 Task: Check item "homepage mockup".
Action: Mouse moved to (693, 205)
Screenshot: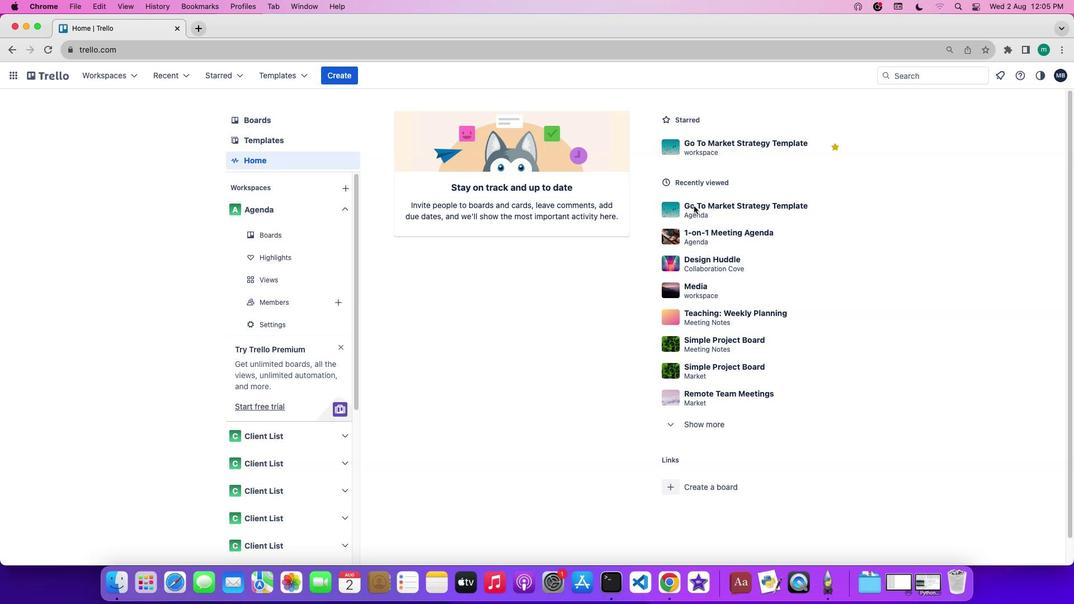 
Action: Mouse pressed left at (693, 205)
Screenshot: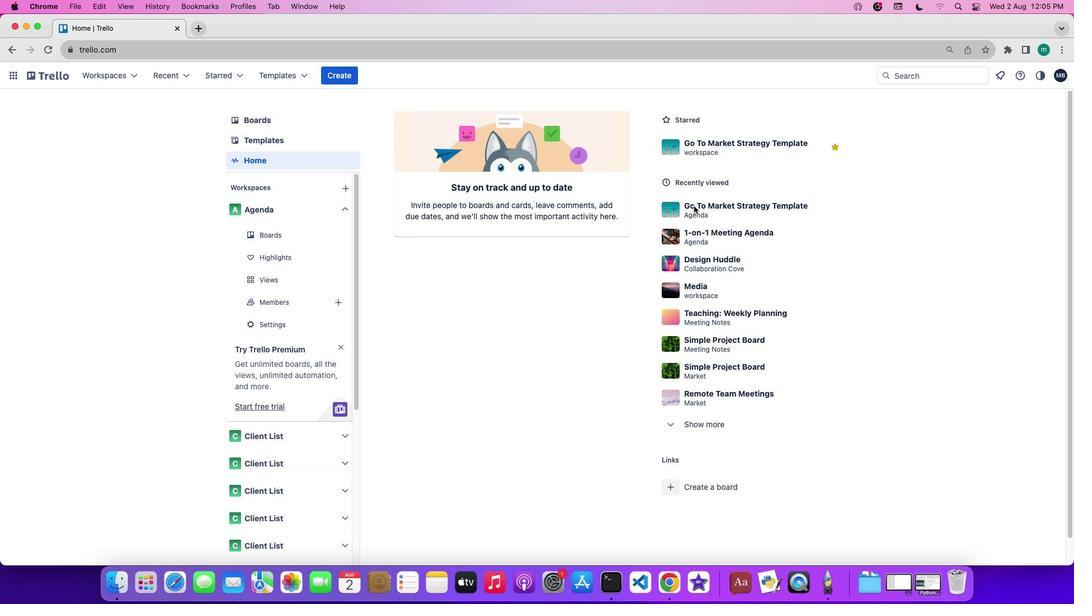 
Action: Mouse pressed left at (693, 205)
Screenshot: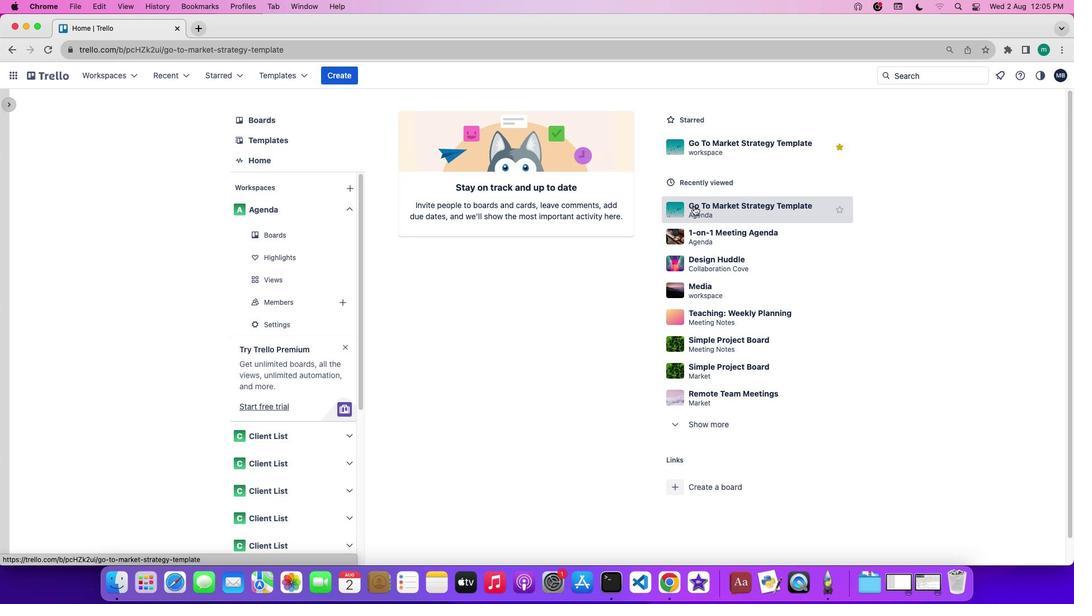 
Action: Mouse moved to (961, 239)
Screenshot: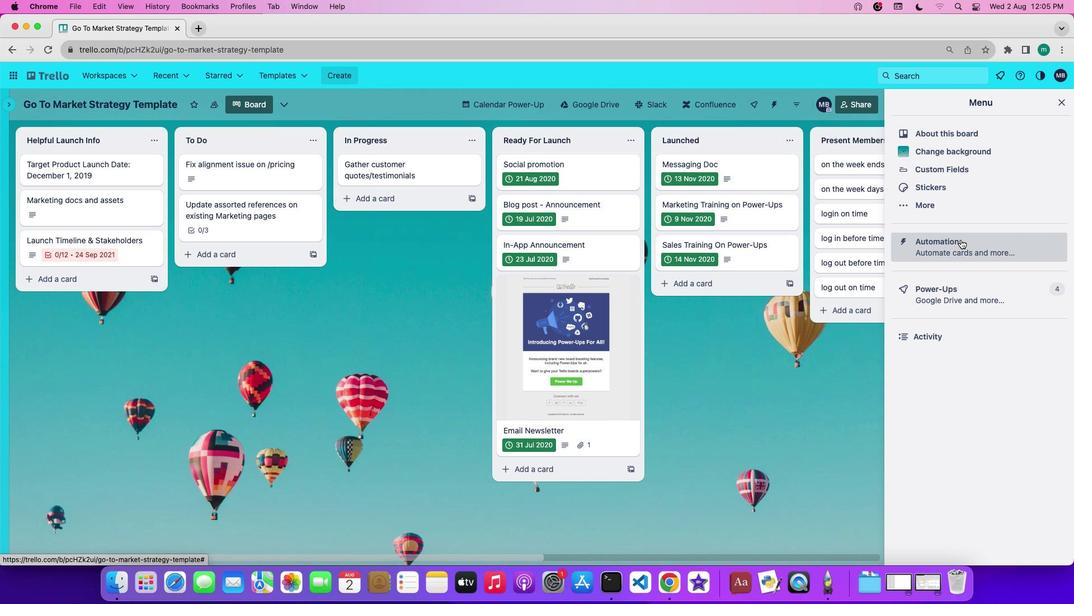 
Action: Mouse pressed left at (961, 239)
Screenshot: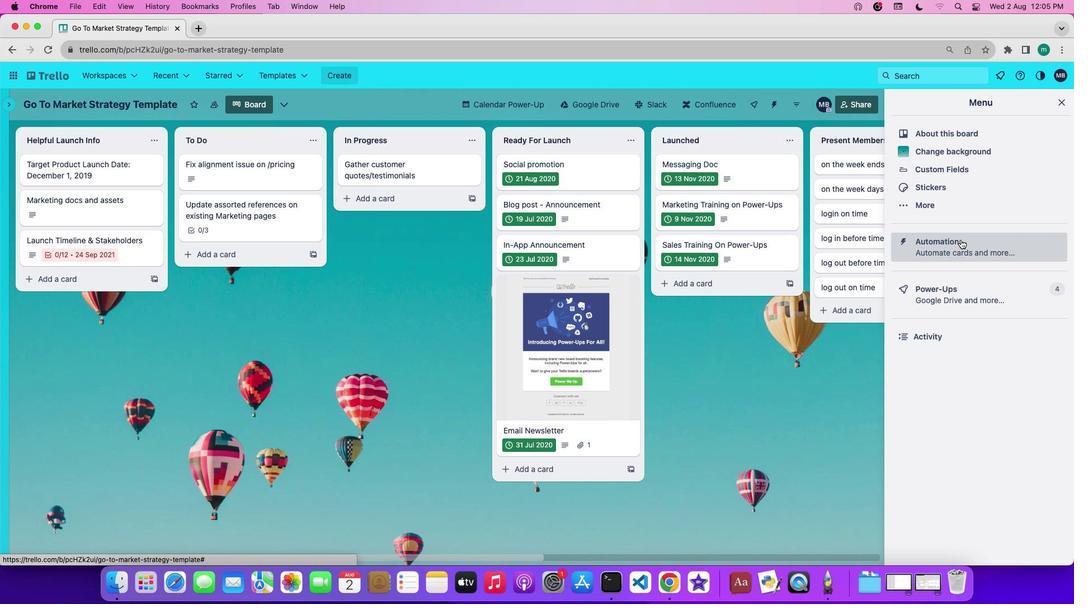 
Action: Mouse moved to (87, 298)
Screenshot: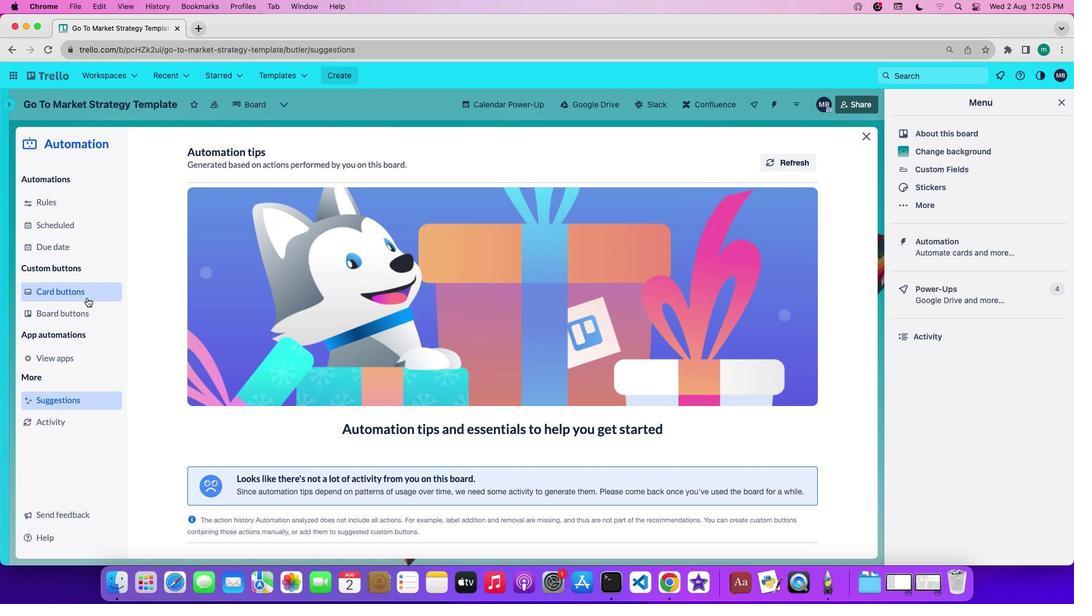 
Action: Mouse pressed left at (87, 298)
Screenshot: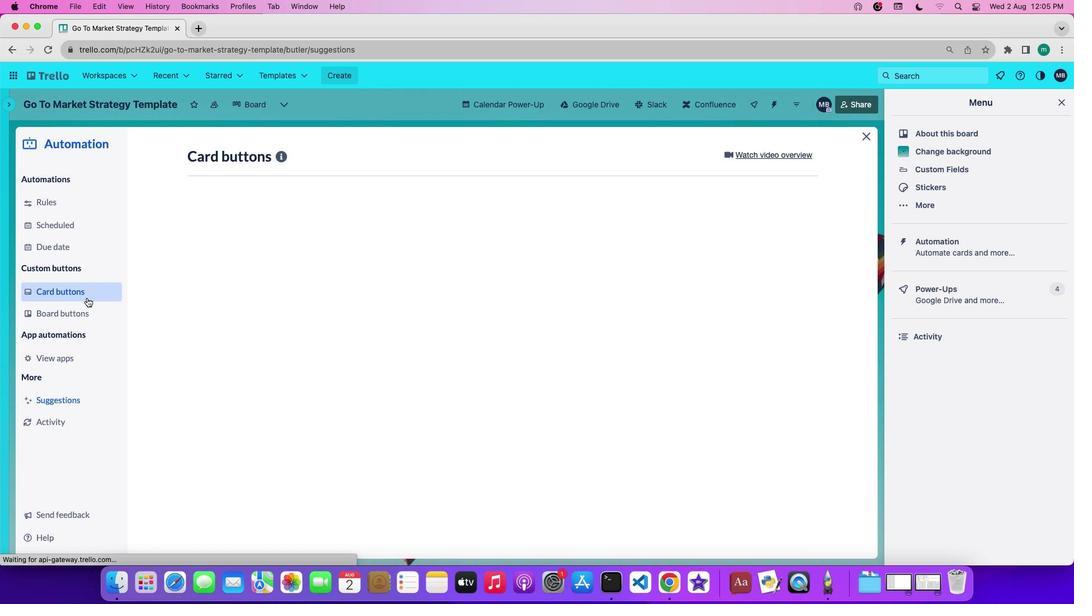 
Action: Mouse moved to (263, 386)
Screenshot: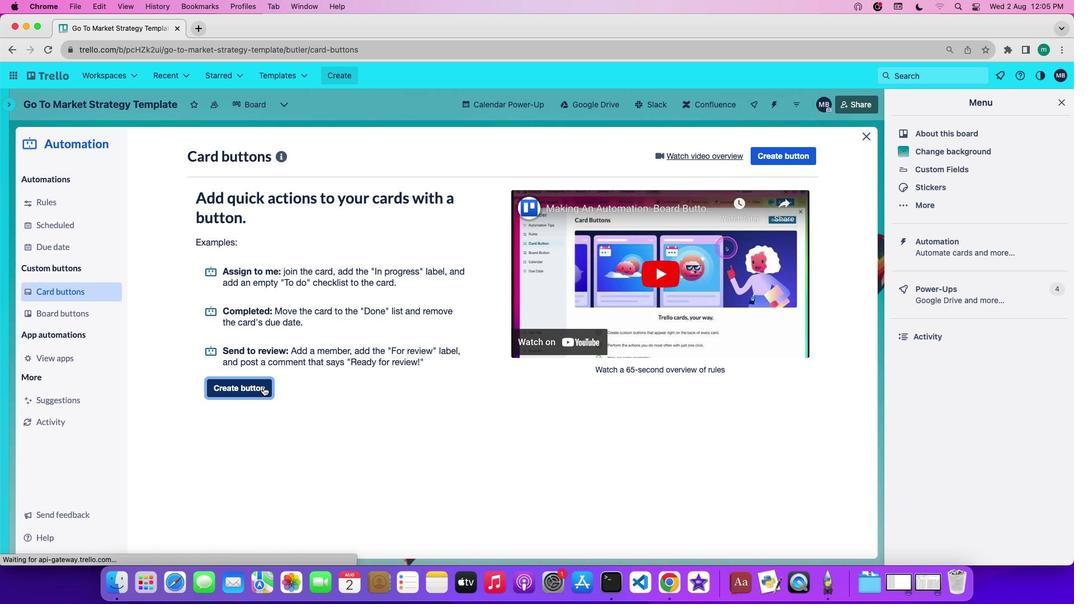 
Action: Mouse pressed left at (263, 386)
Screenshot: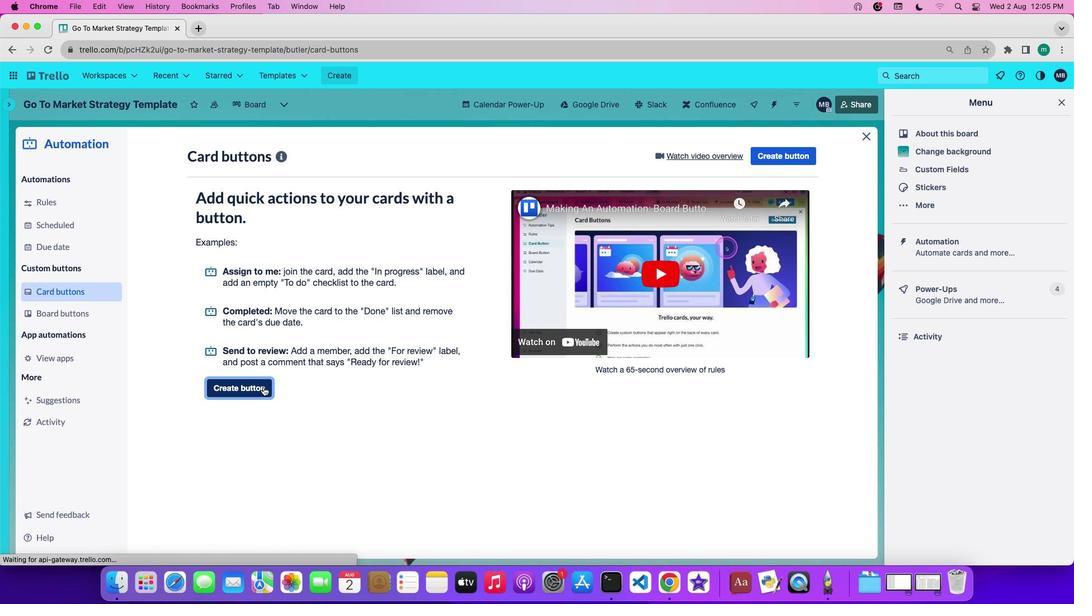 
Action: Mouse moved to (510, 311)
Screenshot: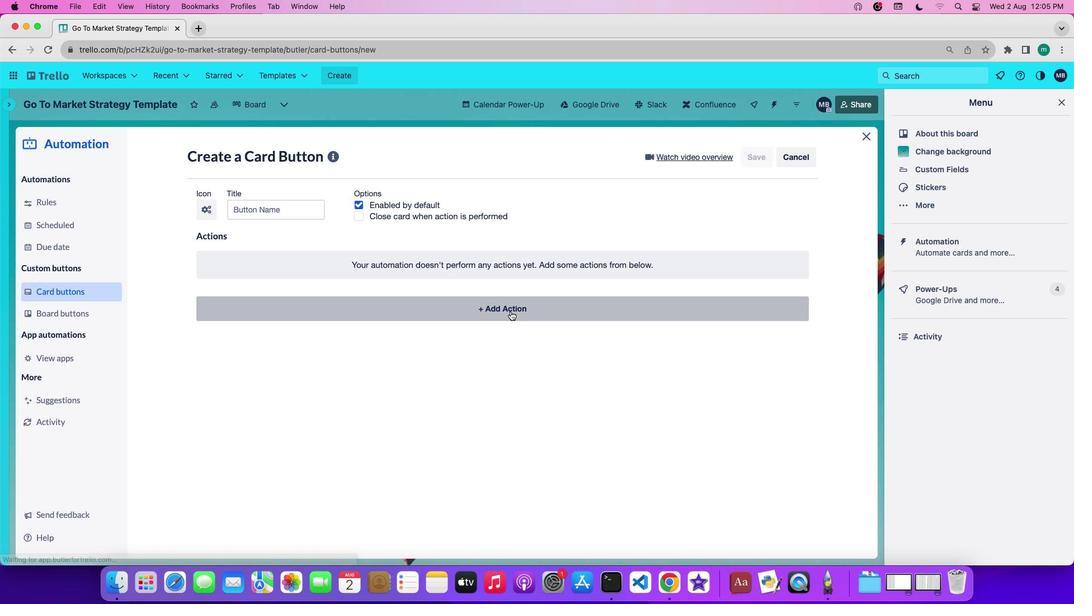 
Action: Mouse pressed left at (510, 311)
Screenshot: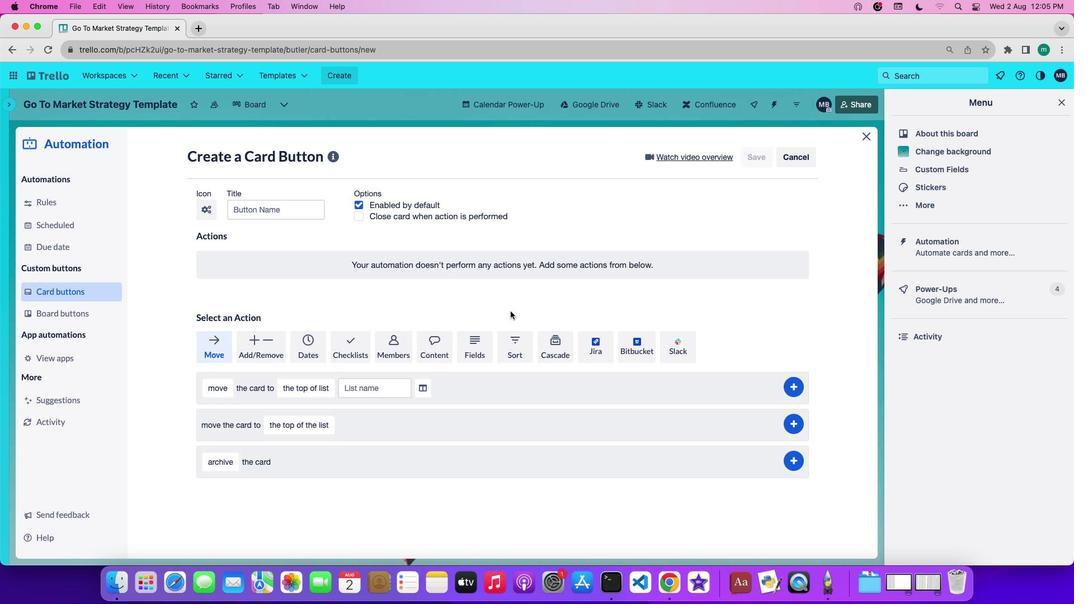 
Action: Mouse moved to (359, 343)
Screenshot: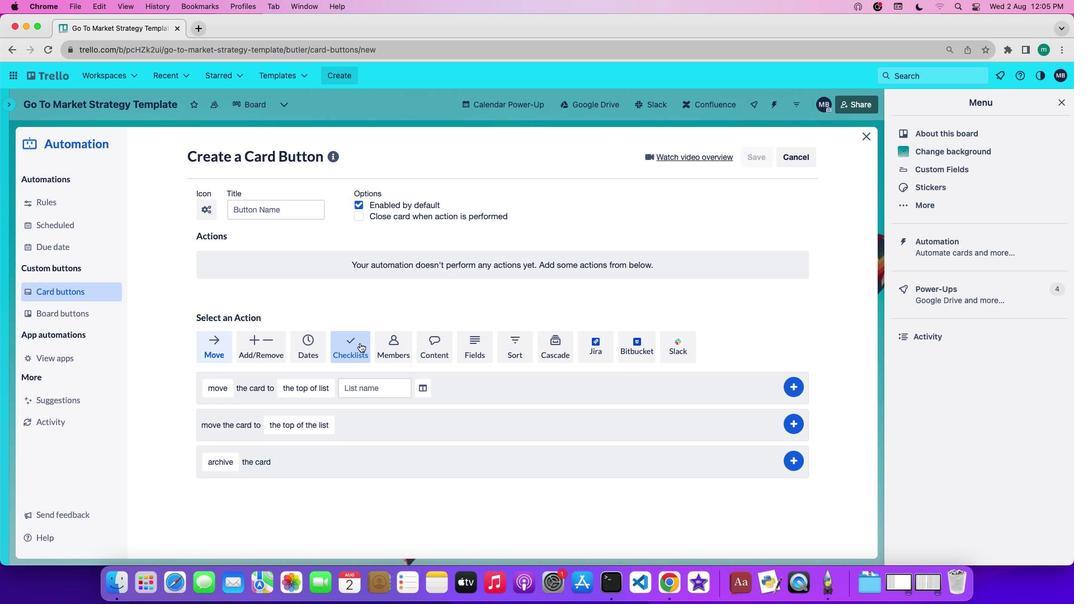 
Action: Mouse pressed left at (359, 343)
Screenshot: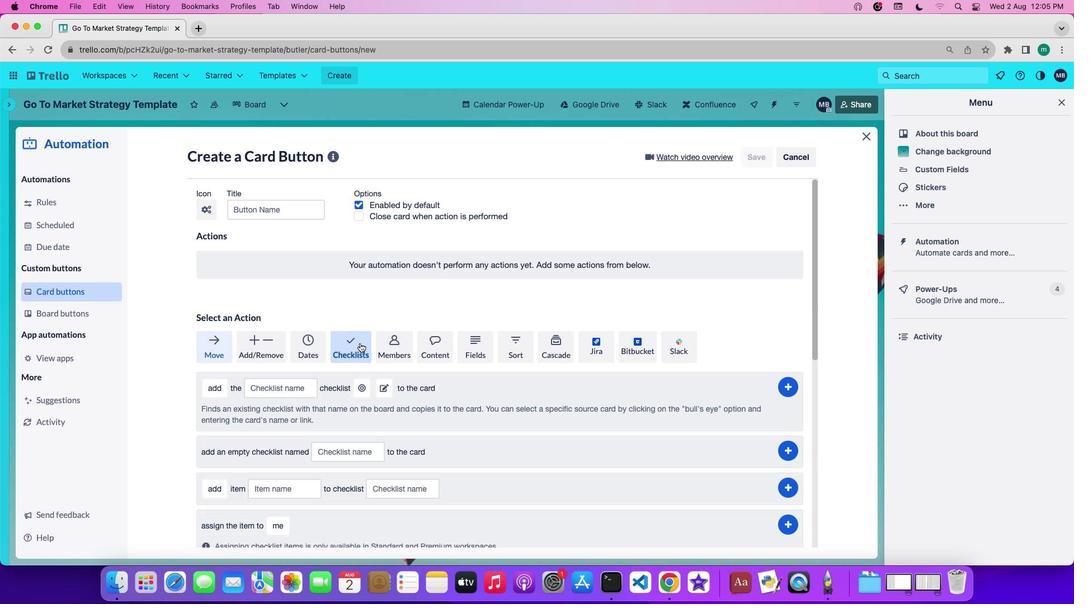 
Action: Mouse moved to (426, 393)
Screenshot: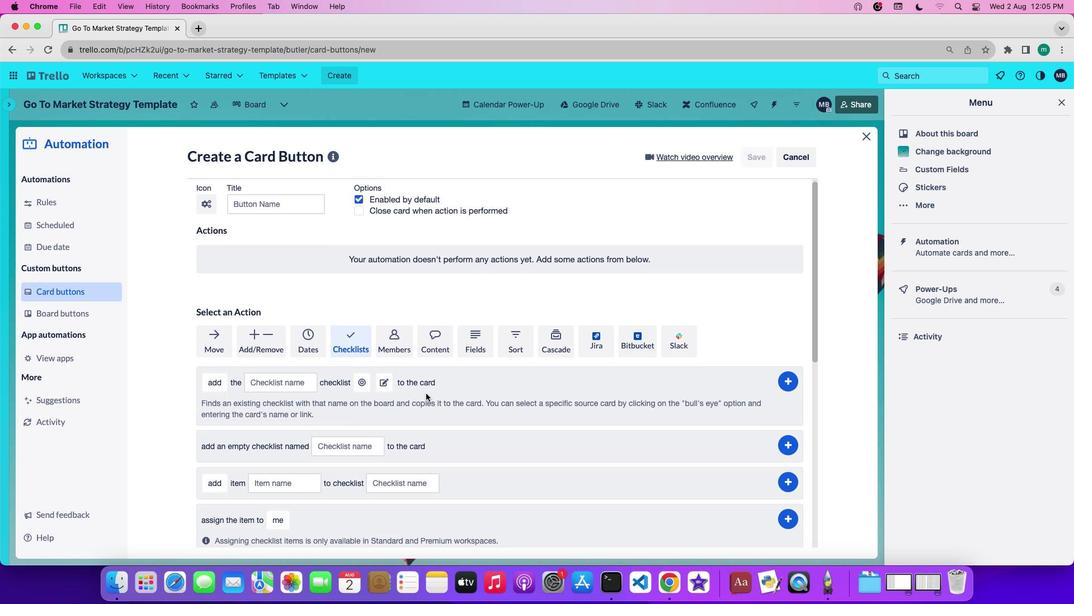 
Action: Mouse scrolled (426, 393) with delta (0, 0)
Screenshot: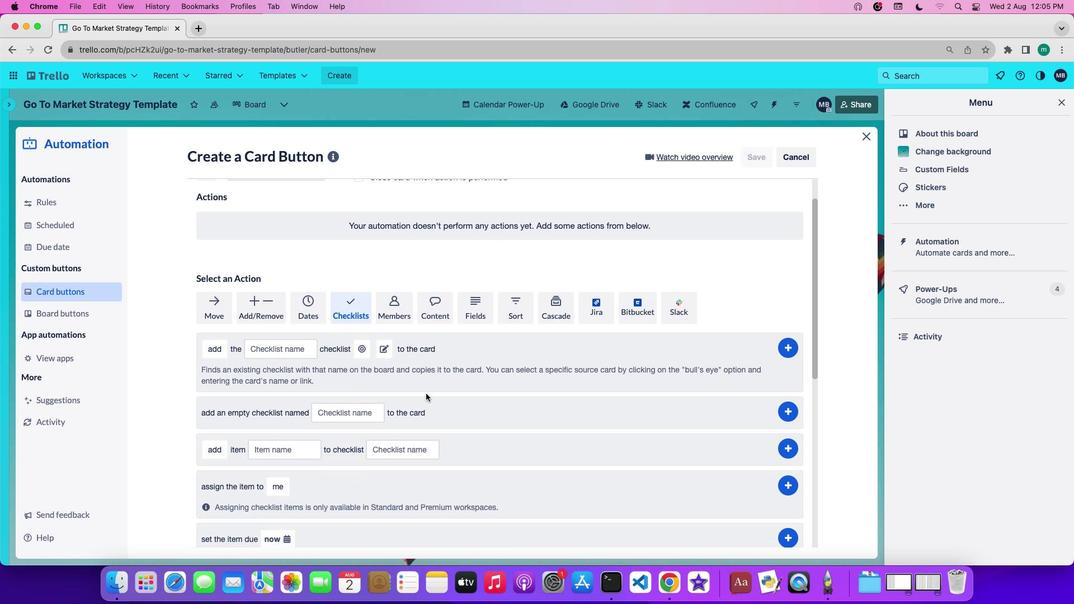 
Action: Mouse scrolled (426, 393) with delta (0, 0)
Screenshot: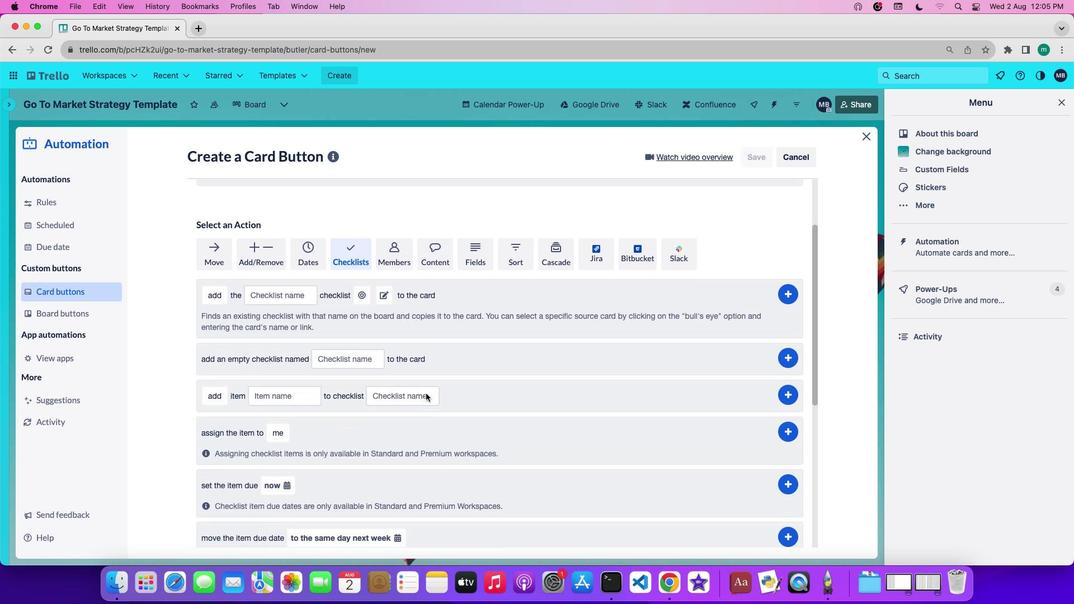 
Action: Mouse scrolled (426, 393) with delta (0, -1)
Screenshot: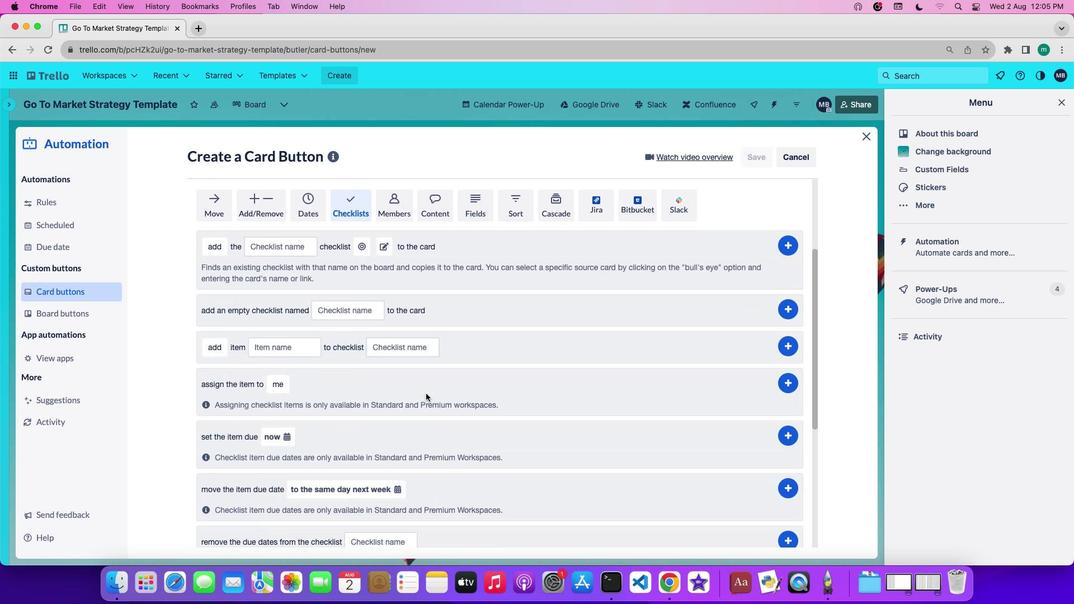 
Action: Mouse scrolled (426, 393) with delta (0, -1)
Screenshot: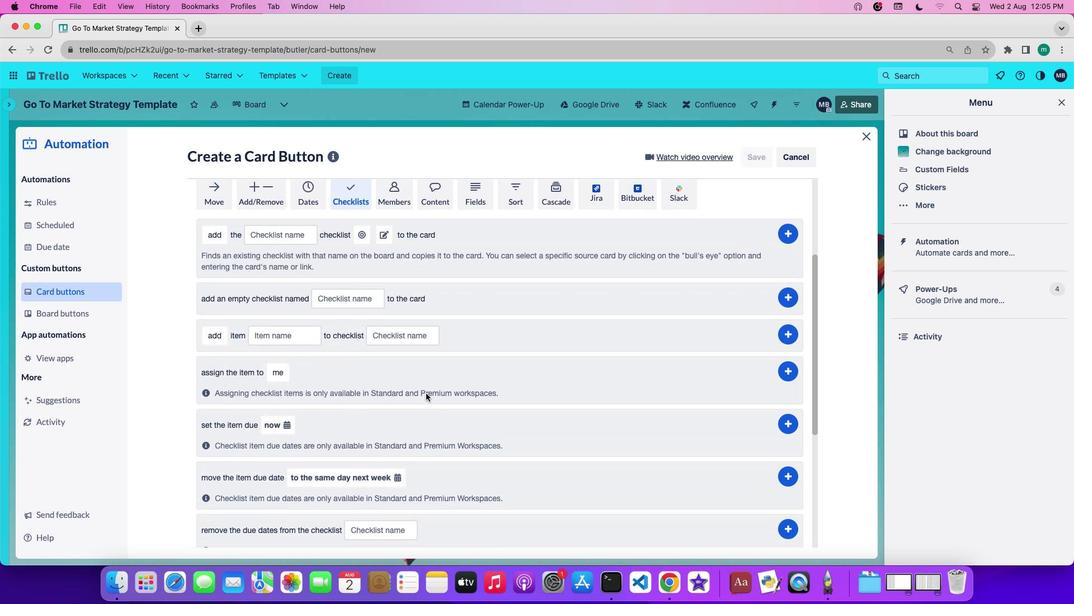 
Action: Mouse scrolled (426, 393) with delta (0, 0)
Screenshot: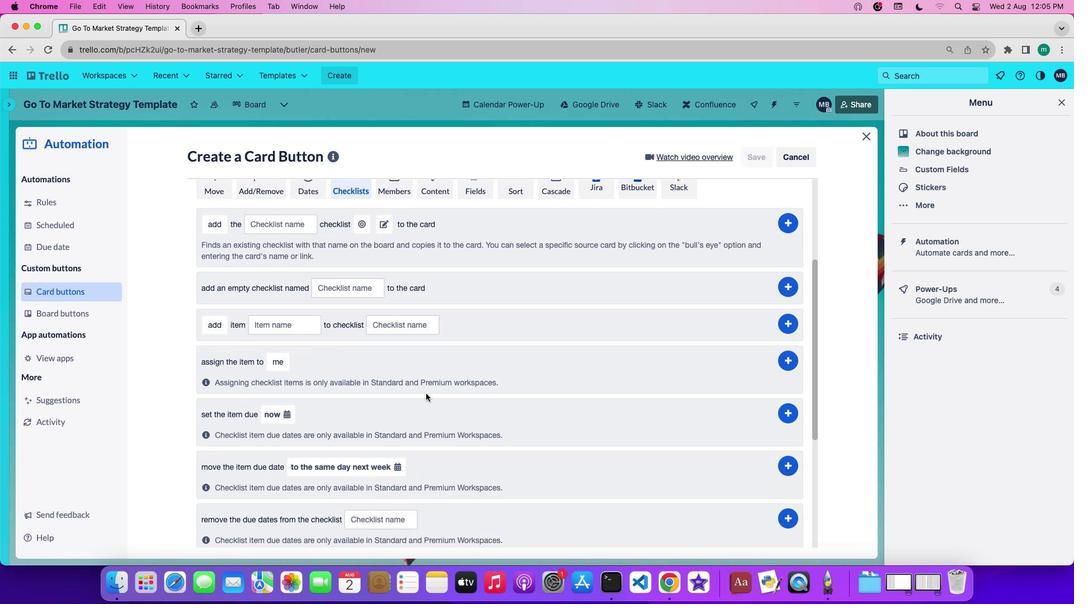 
Action: Mouse scrolled (426, 393) with delta (0, 0)
Screenshot: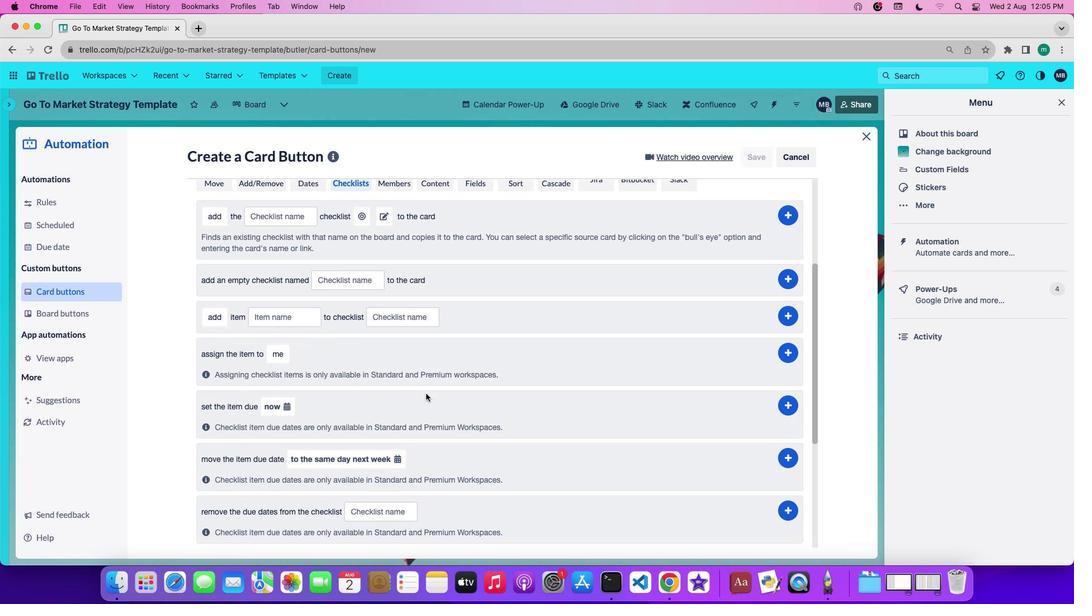 
Action: Mouse scrolled (426, 393) with delta (0, 0)
Screenshot: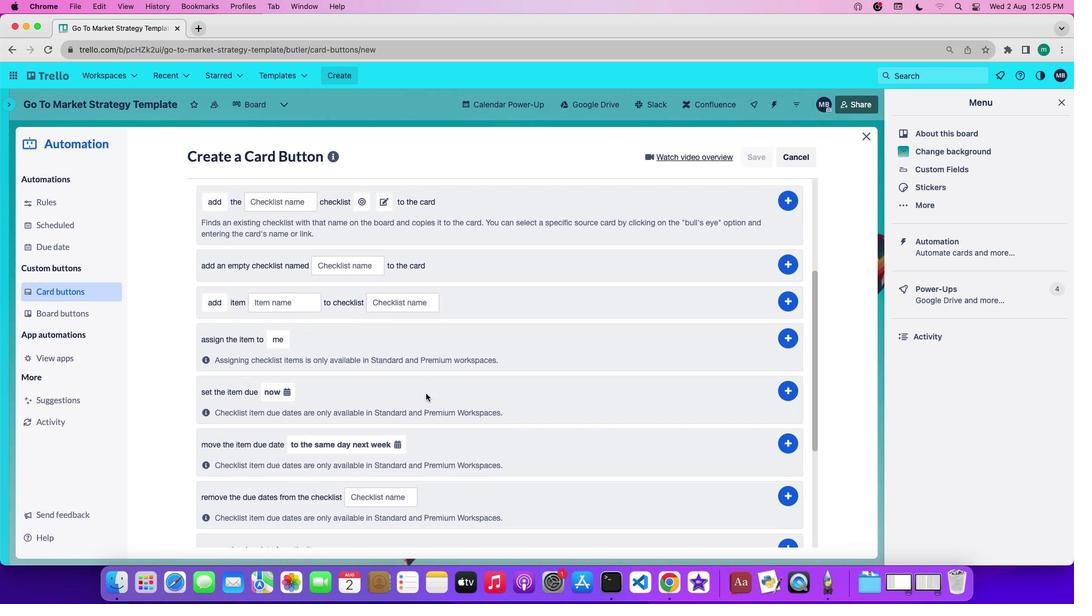 
Action: Mouse moved to (426, 393)
Screenshot: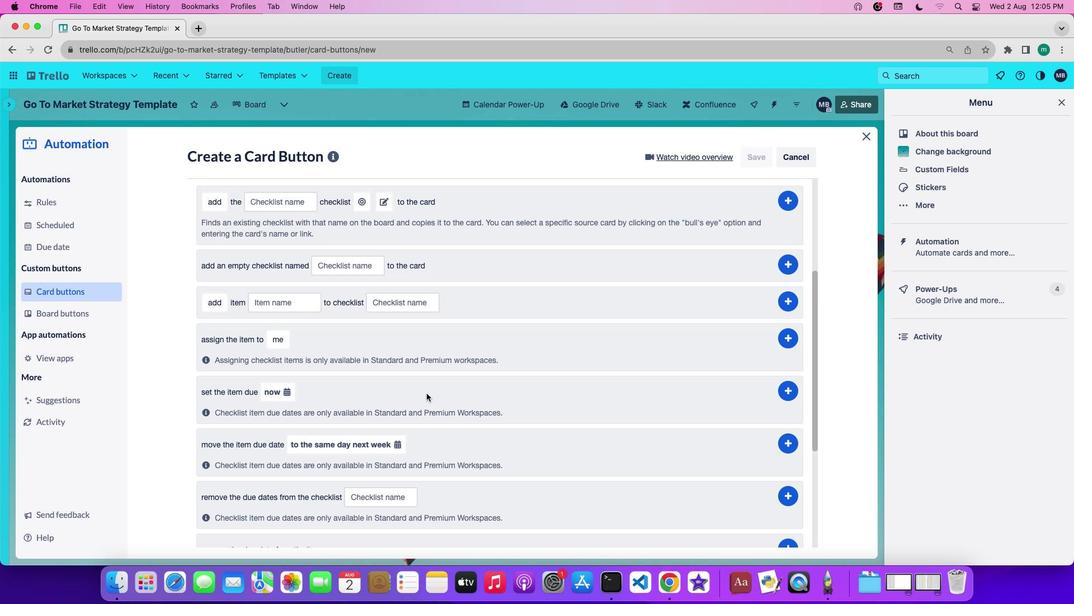 
Action: Mouse scrolled (426, 393) with delta (0, 0)
Screenshot: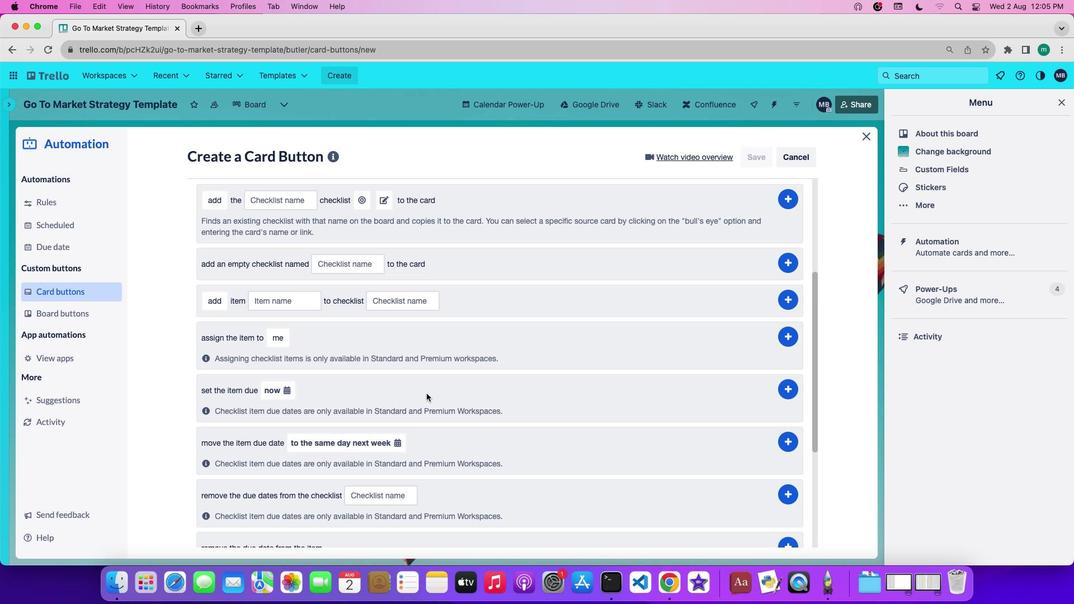 
Action: Mouse scrolled (426, 393) with delta (0, 0)
Screenshot: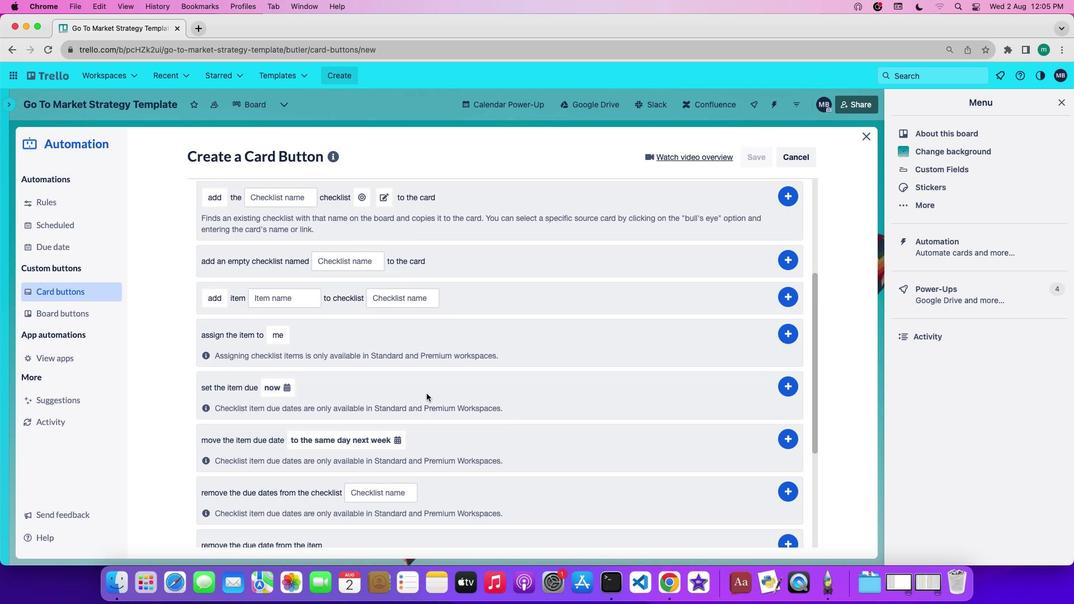 
Action: Mouse scrolled (426, 393) with delta (0, 0)
Screenshot: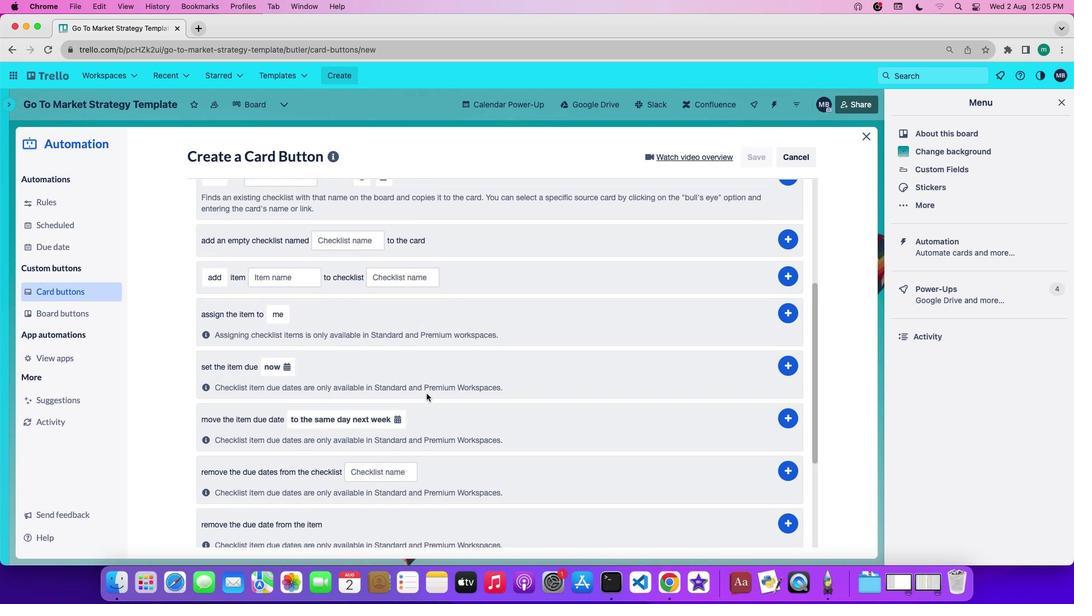 
Action: Mouse scrolled (426, 393) with delta (0, 0)
Screenshot: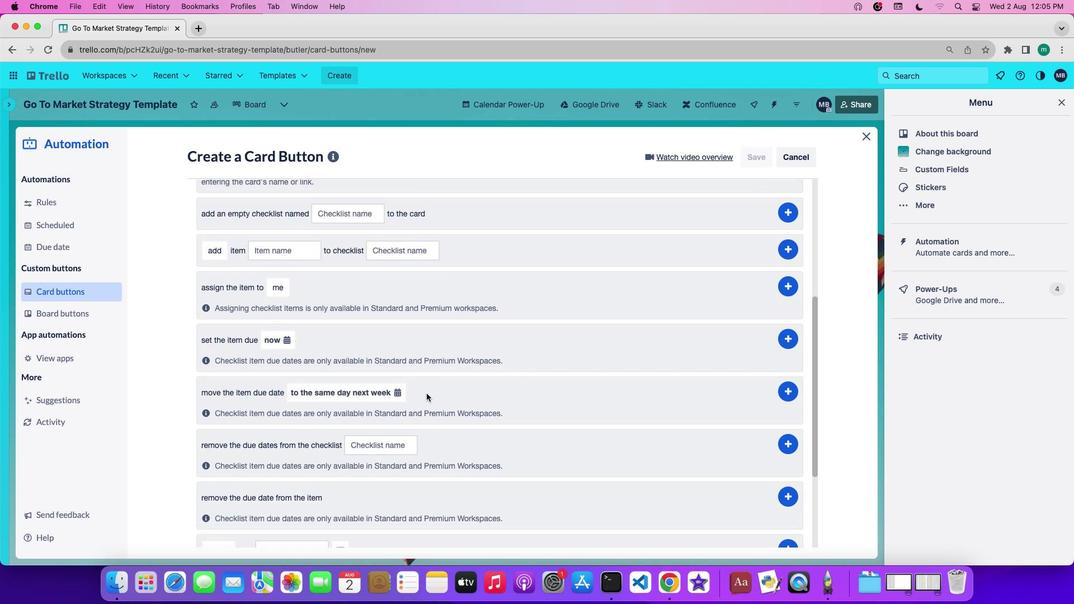 
Action: Mouse scrolled (426, 393) with delta (0, 0)
Screenshot: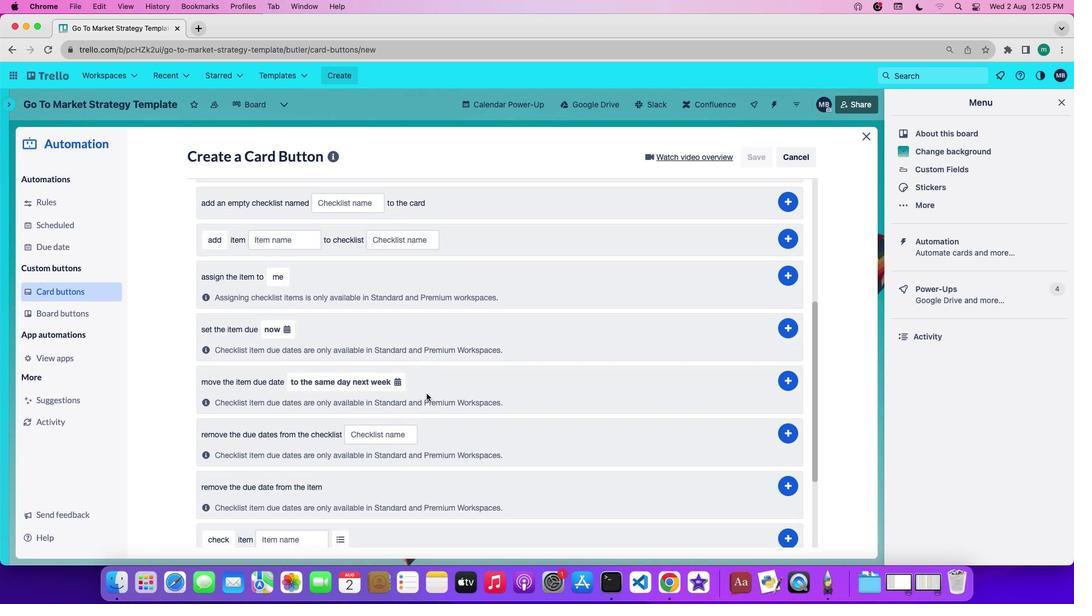 
Action: Mouse moved to (407, 411)
Screenshot: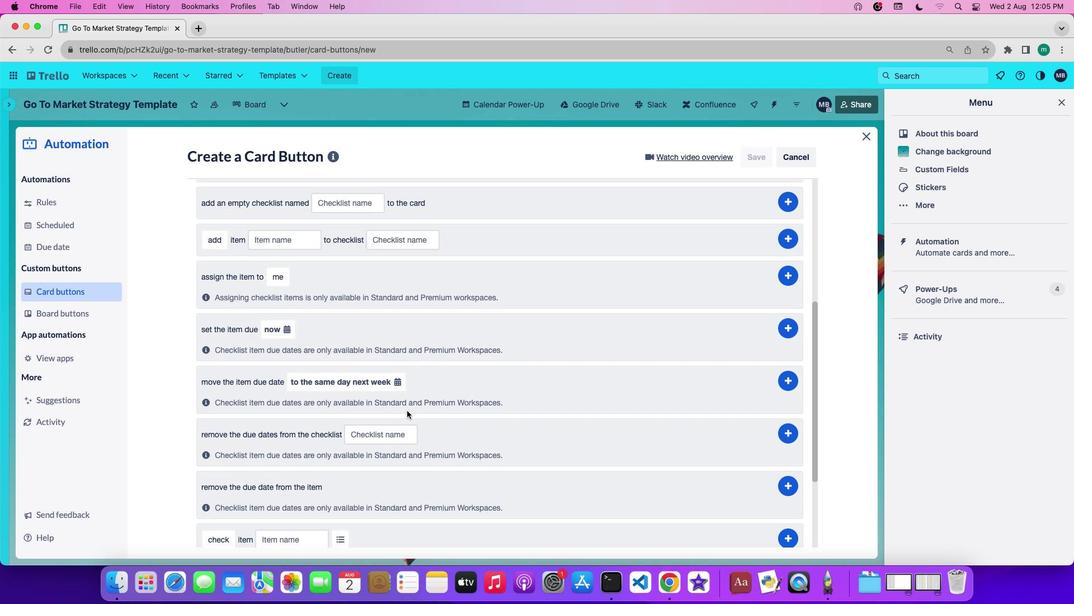 
Action: Mouse scrolled (407, 411) with delta (0, 0)
Screenshot: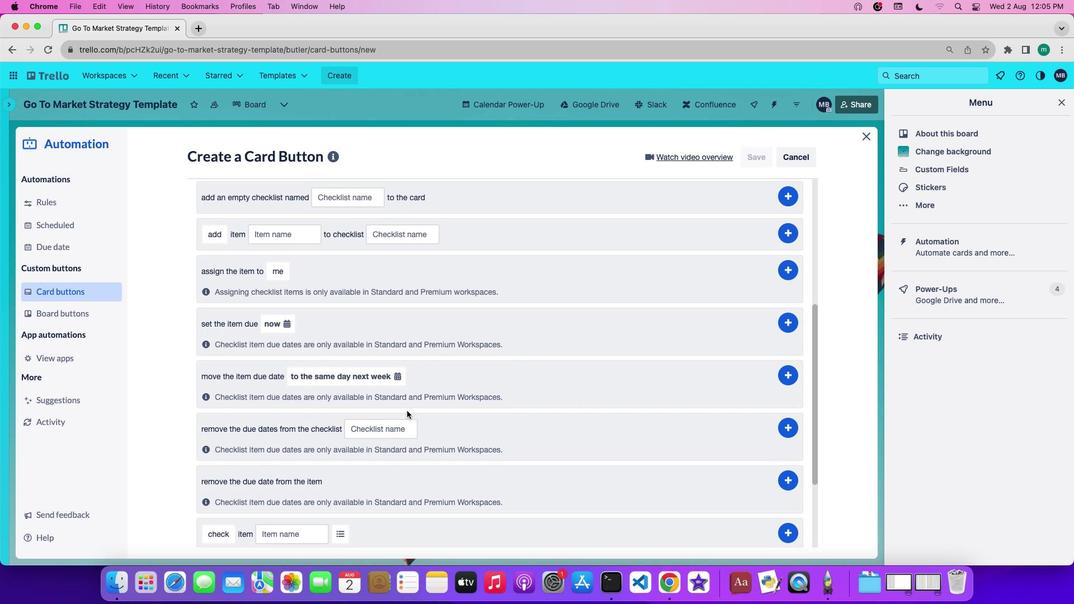 
Action: Mouse scrolled (407, 411) with delta (0, 0)
Screenshot: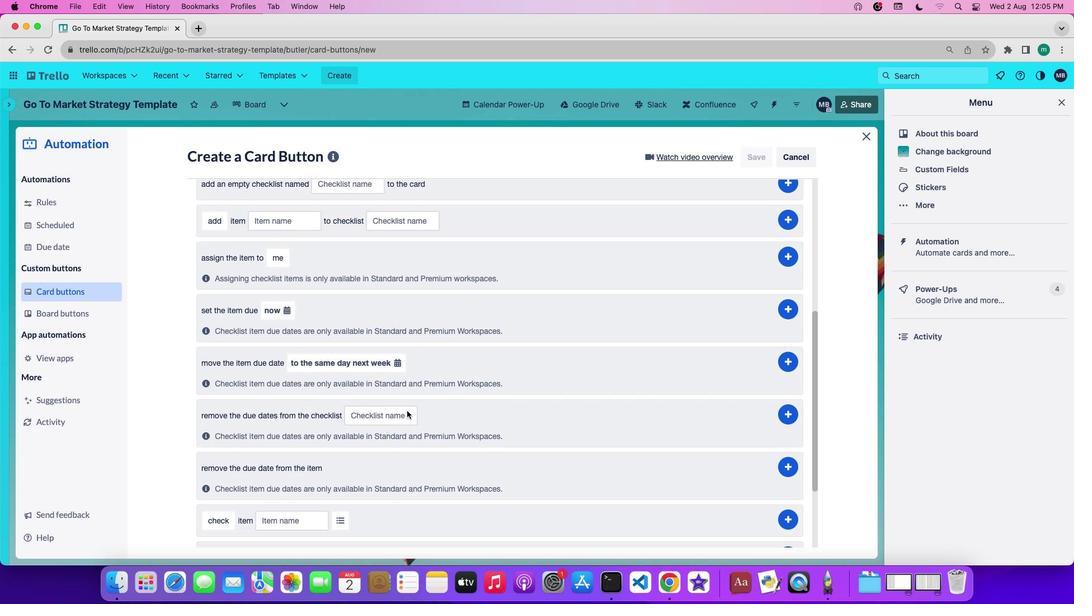 
Action: Mouse scrolled (407, 411) with delta (0, 0)
Screenshot: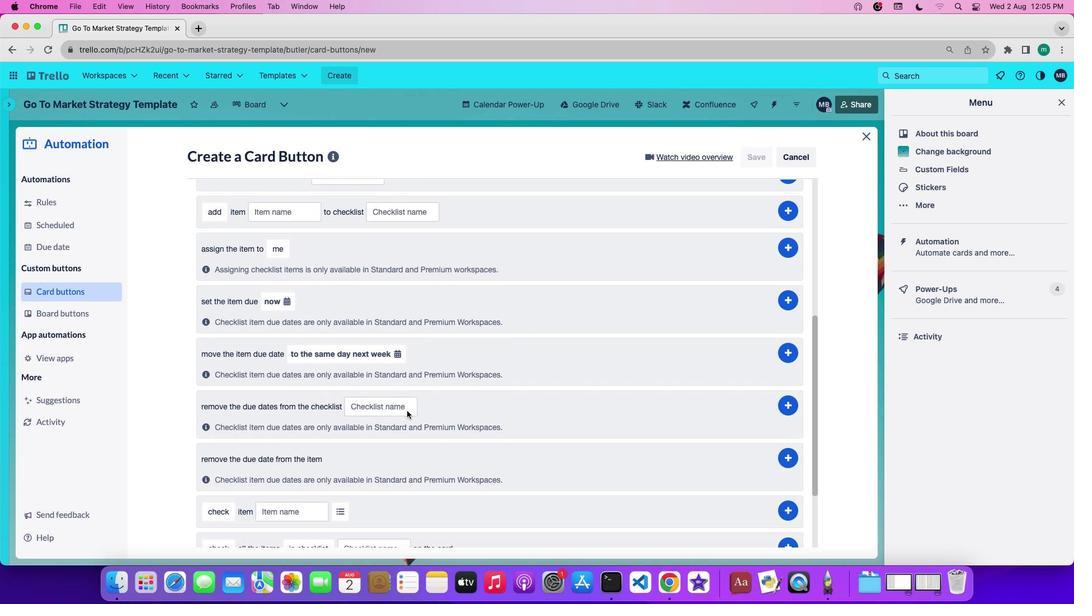 
Action: Mouse scrolled (407, 411) with delta (0, 0)
Screenshot: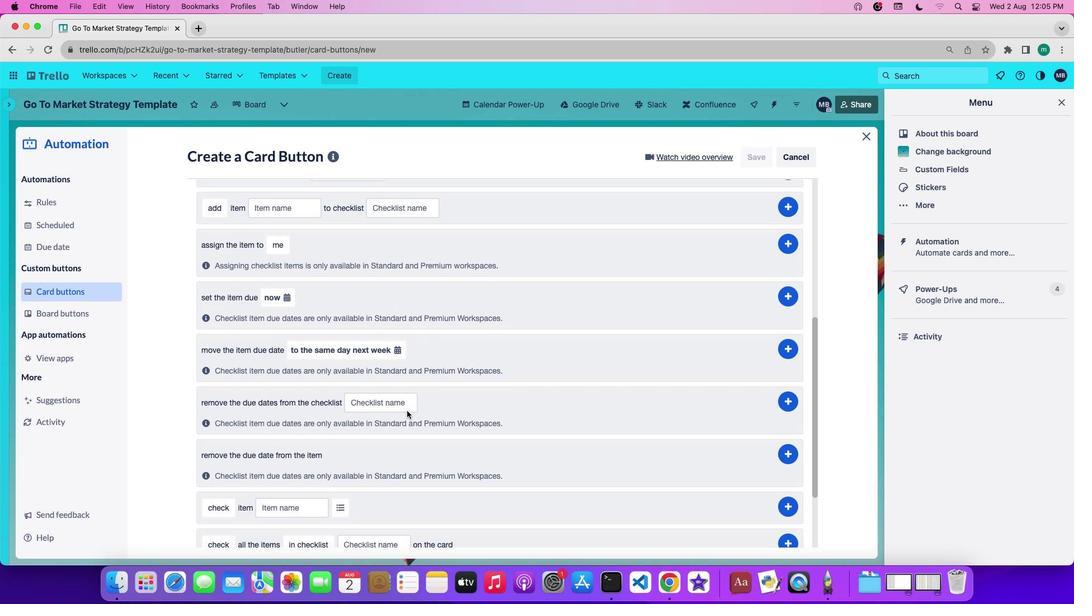 
Action: Mouse scrolled (407, 411) with delta (0, 0)
Screenshot: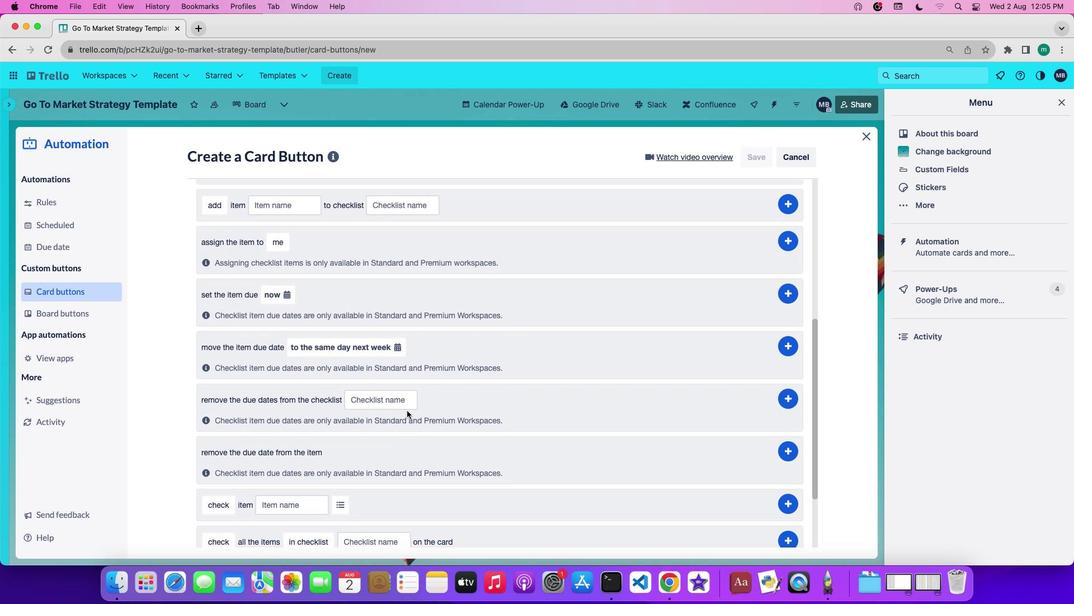 
Action: Mouse moved to (302, 501)
Screenshot: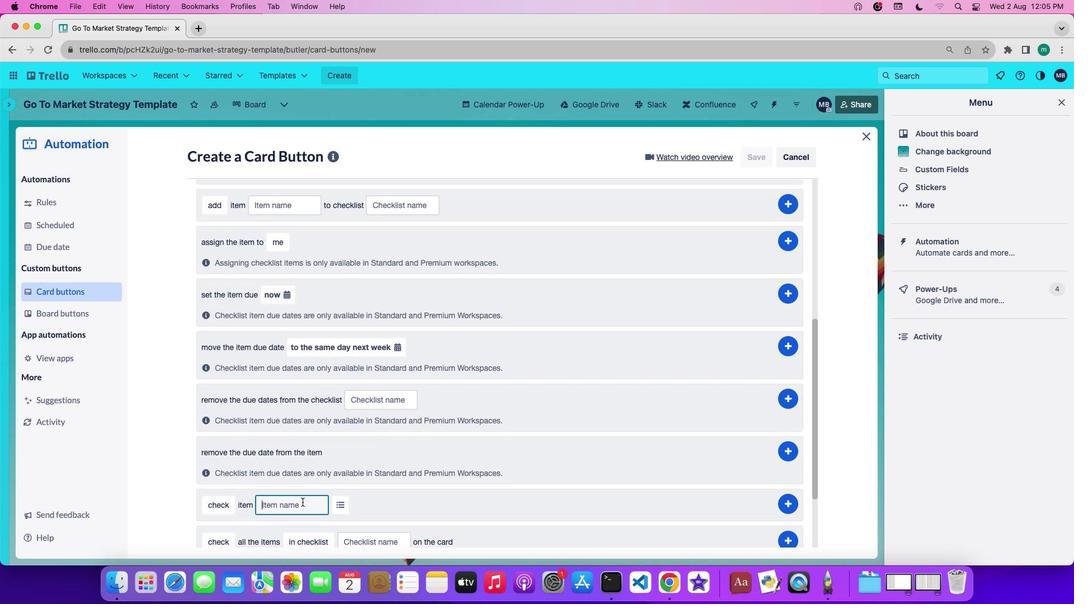 
Action: Mouse pressed left at (302, 501)
Screenshot: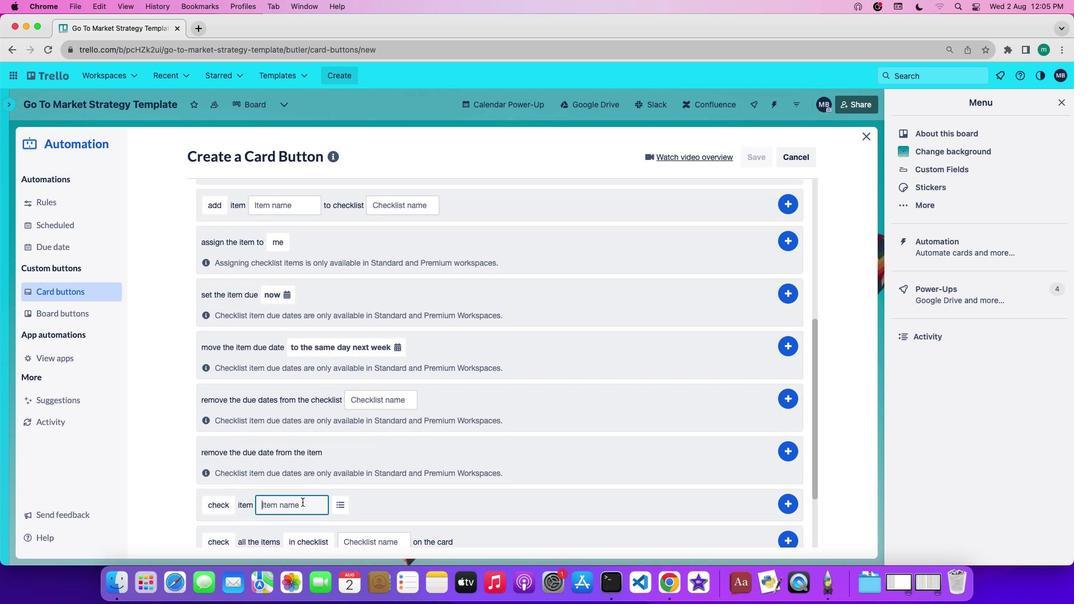 
Action: Mouse moved to (301, 503)
Screenshot: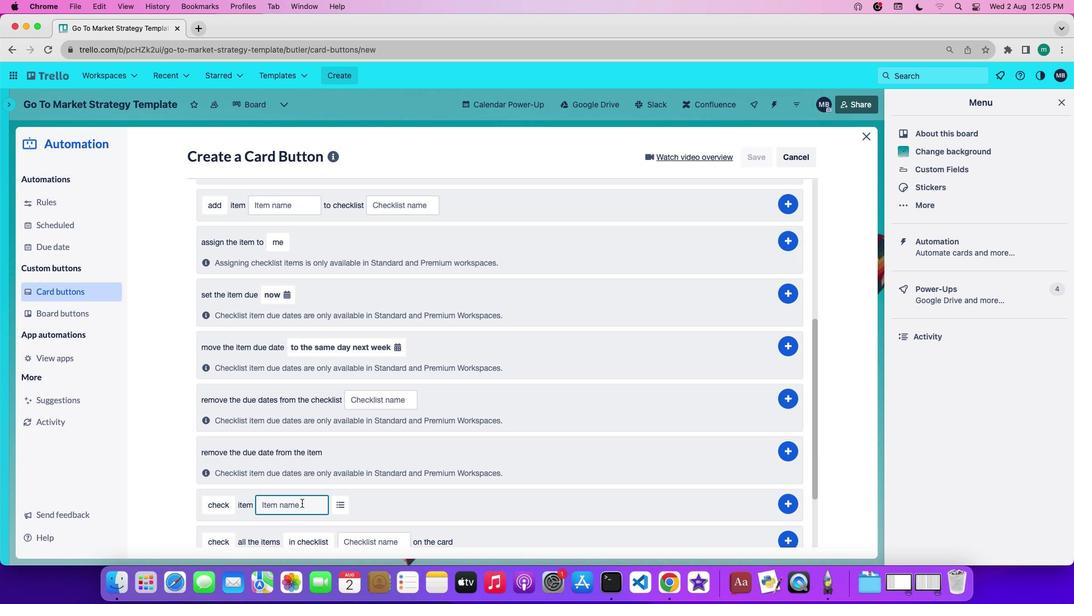 
Action: Key pressed 'h''o''m''e''p''a''g''e'Key.space'm''o''c''k''u''p'
Screenshot: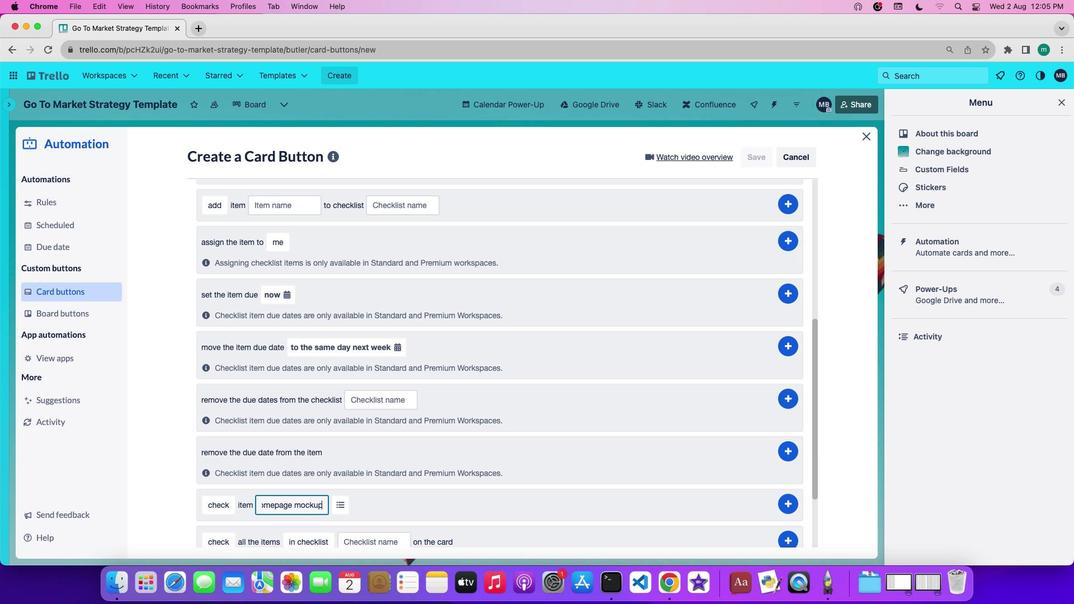 
Action: Mouse moved to (795, 503)
Screenshot: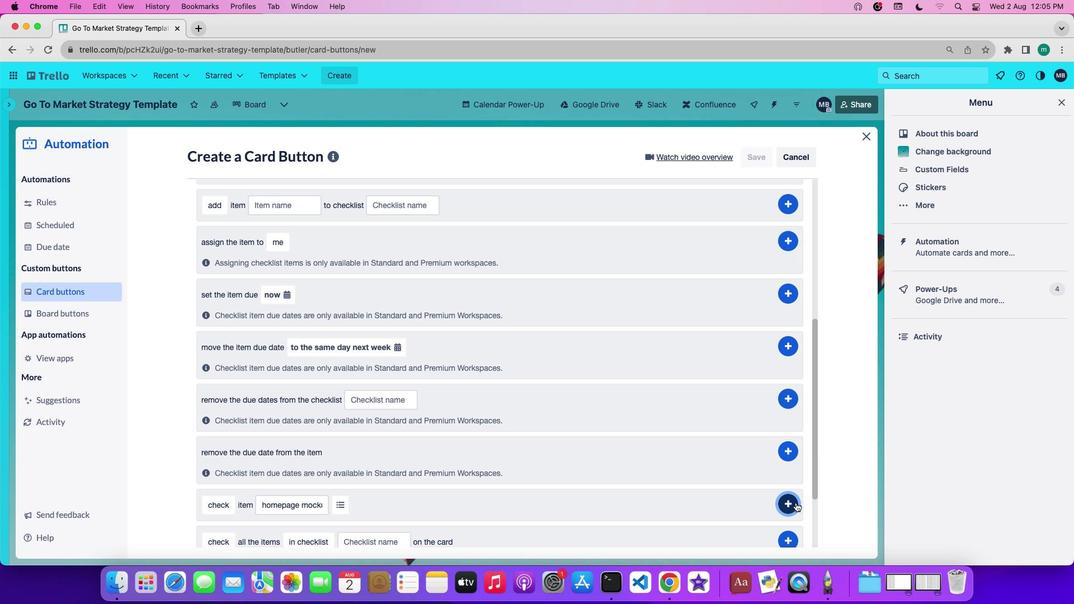 
Action: Mouse pressed left at (795, 503)
Screenshot: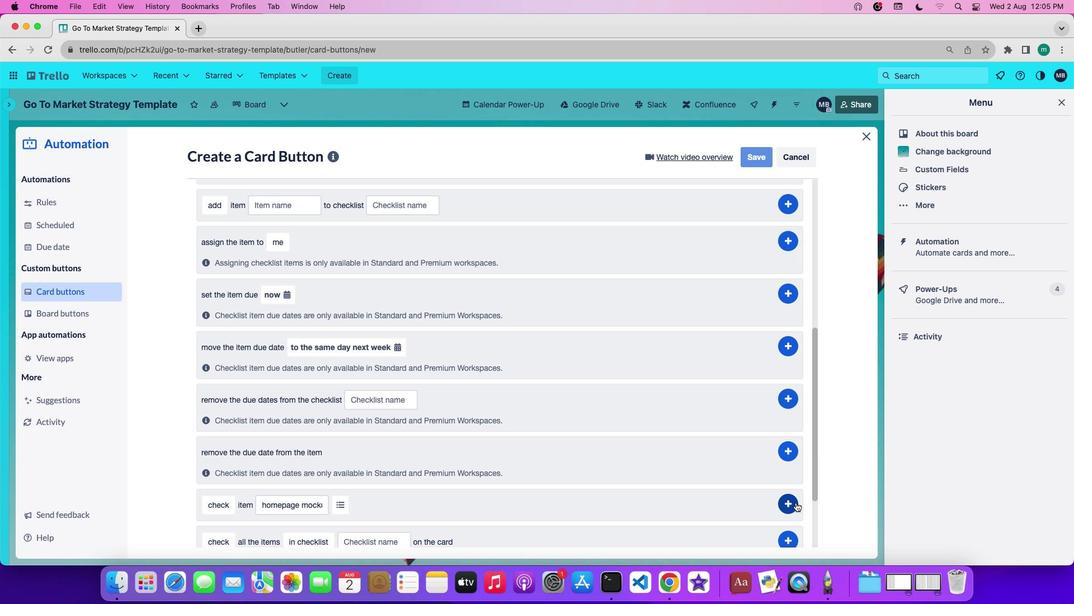 
Action: Mouse moved to (802, 500)
Screenshot: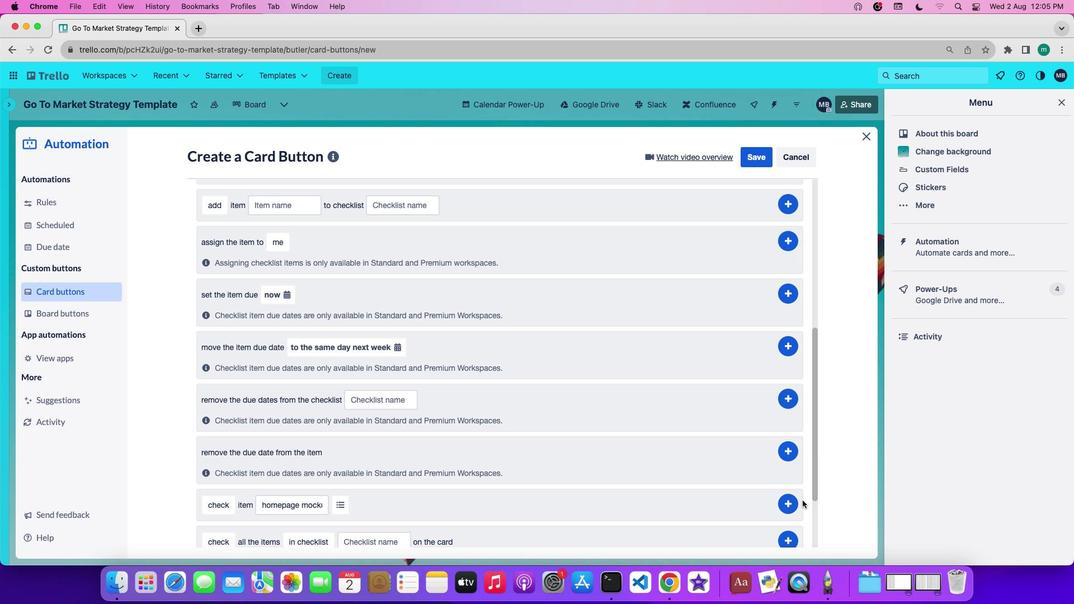 
